 Task: Look for products in the category "Lager" that are on sale.
Action: Mouse moved to (936, 364)
Screenshot: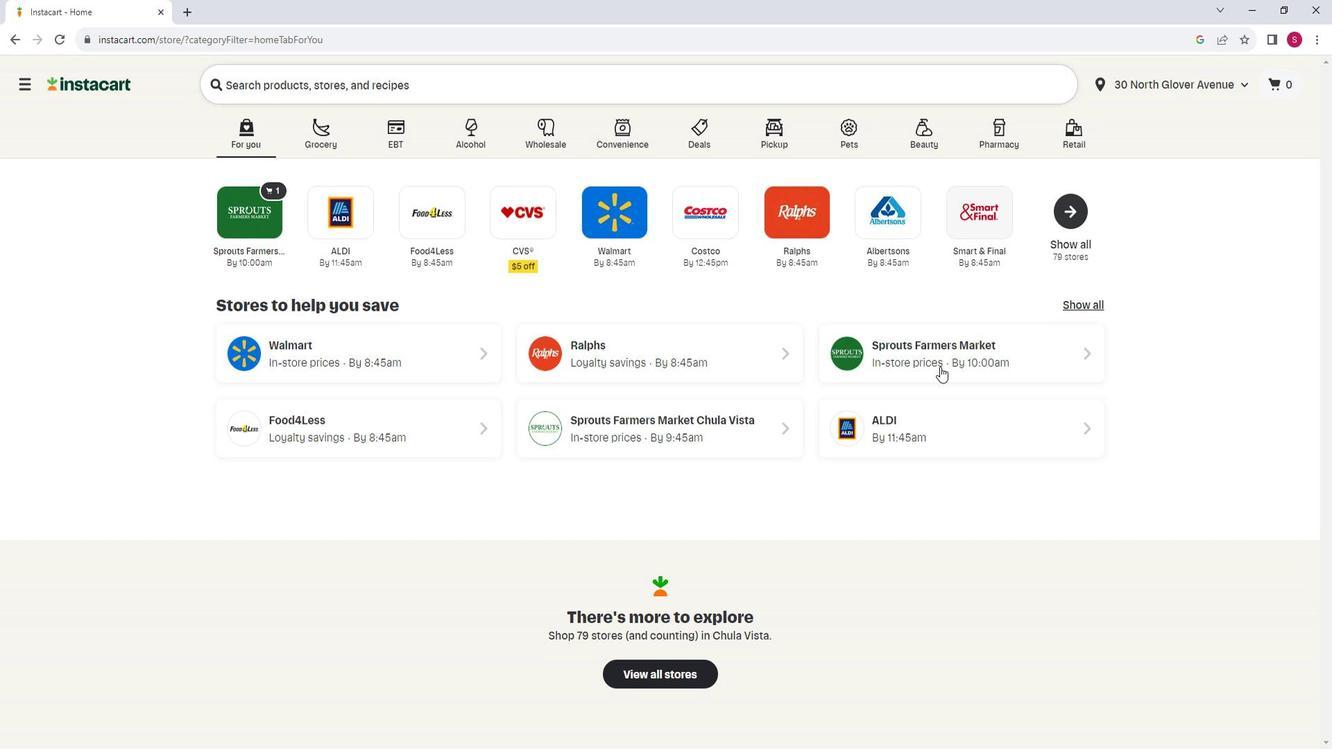 
Action: Mouse pressed left at (936, 364)
Screenshot: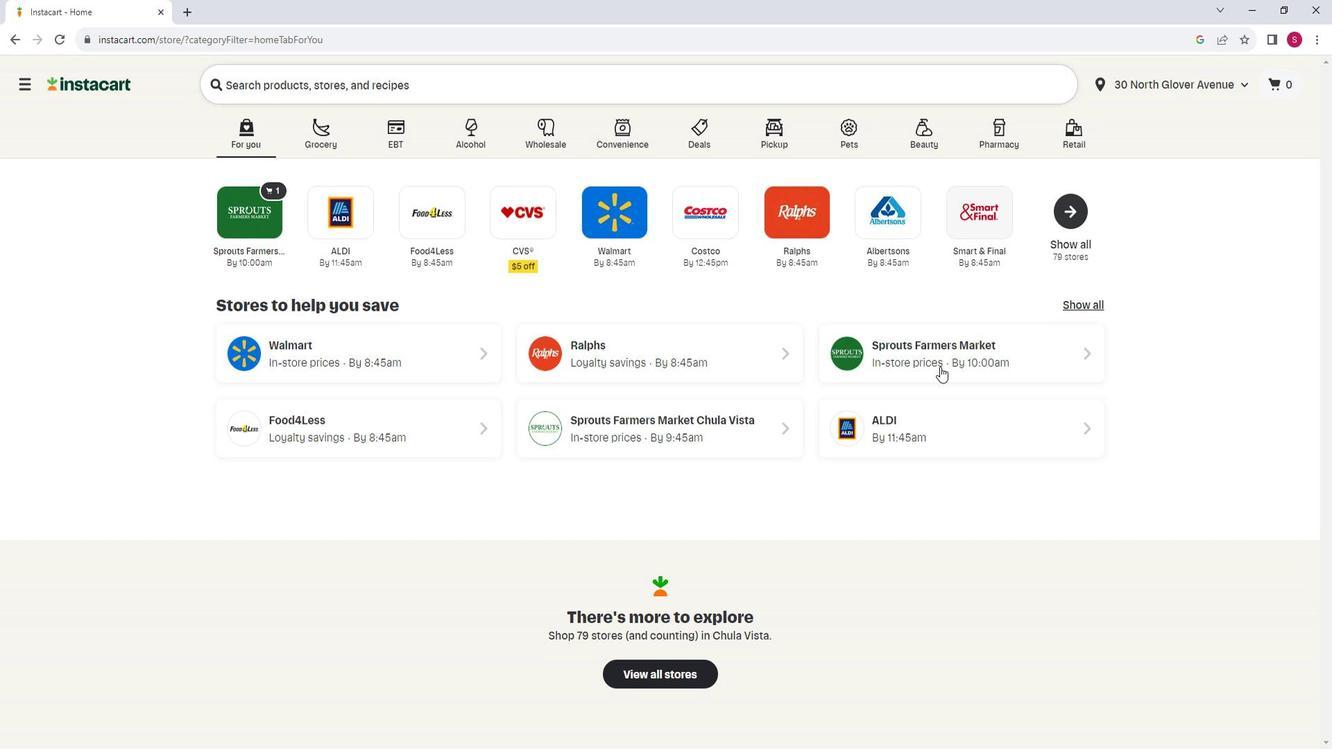 
Action: Mouse moved to (74, 540)
Screenshot: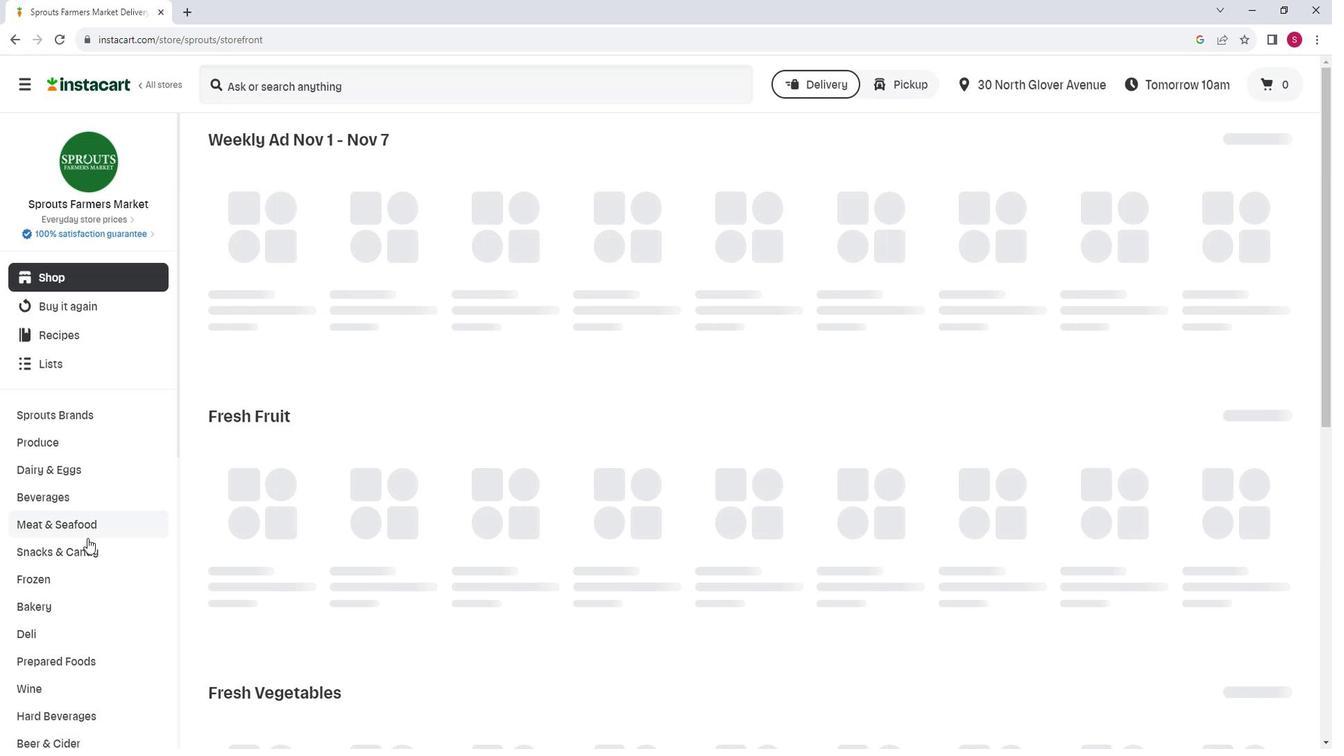 
Action: Mouse scrolled (74, 539) with delta (0, 0)
Screenshot: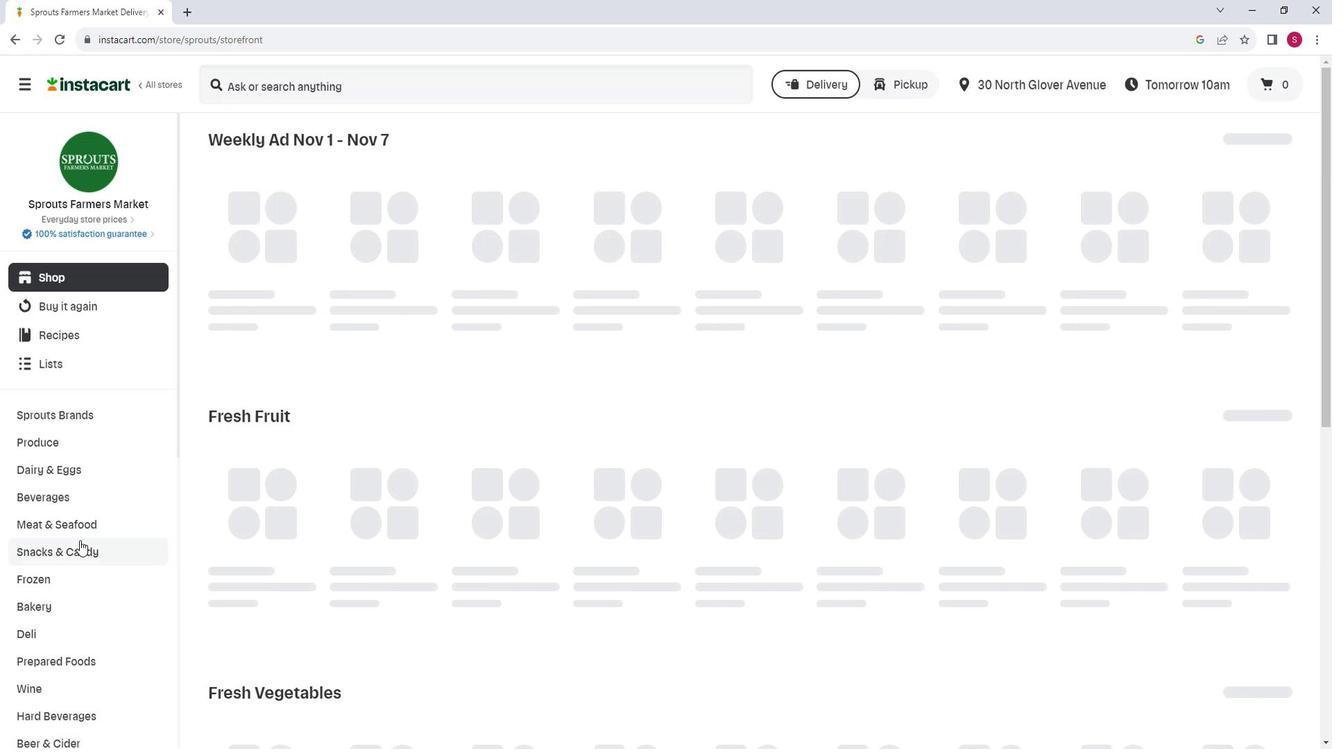 
Action: Mouse moved to (63, 668)
Screenshot: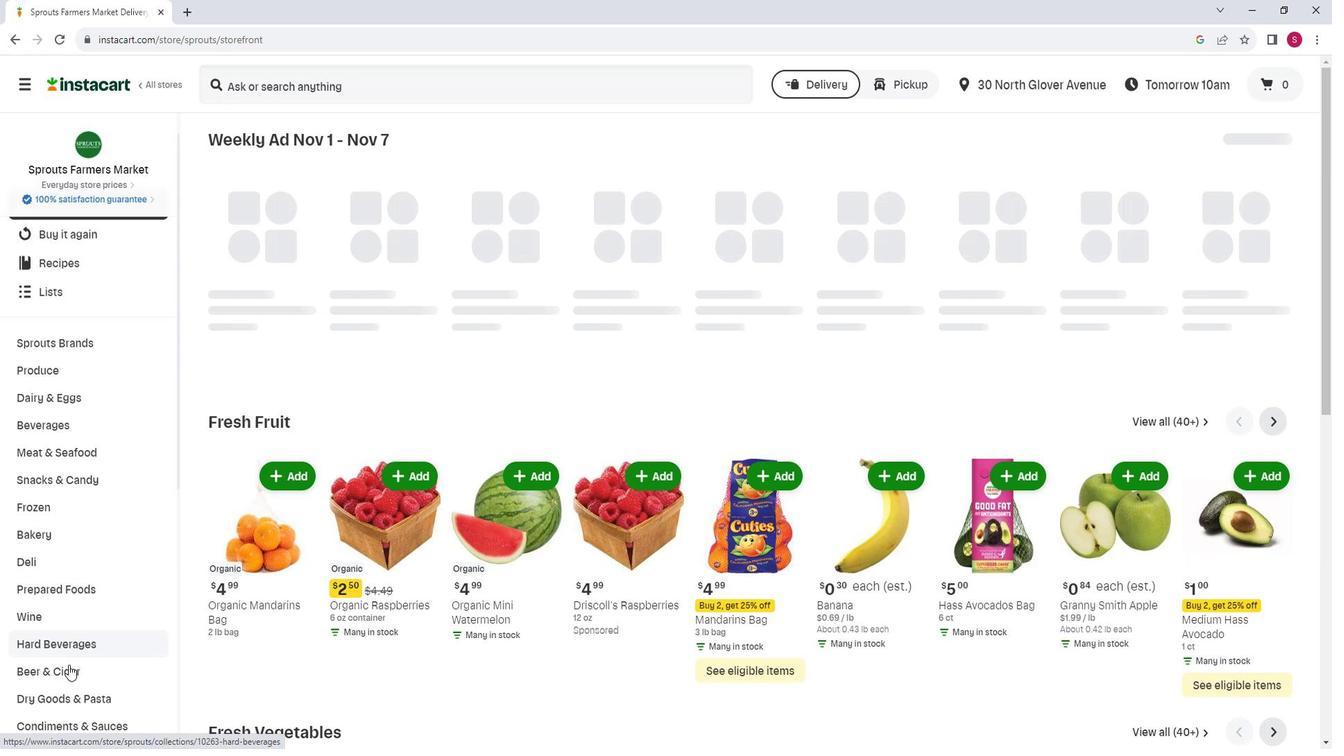 
Action: Mouse pressed left at (63, 668)
Screenshot: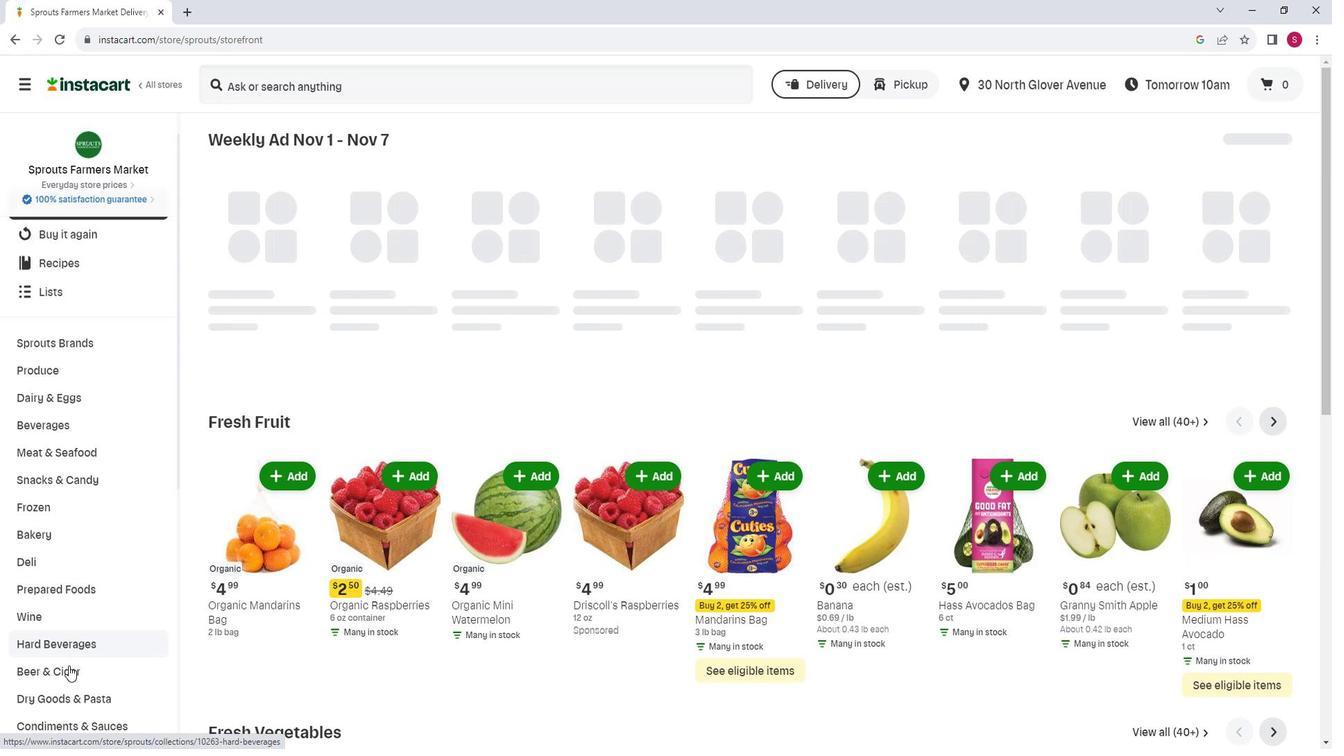 
Action: Mouse moved to (415, 172)
Screenshot: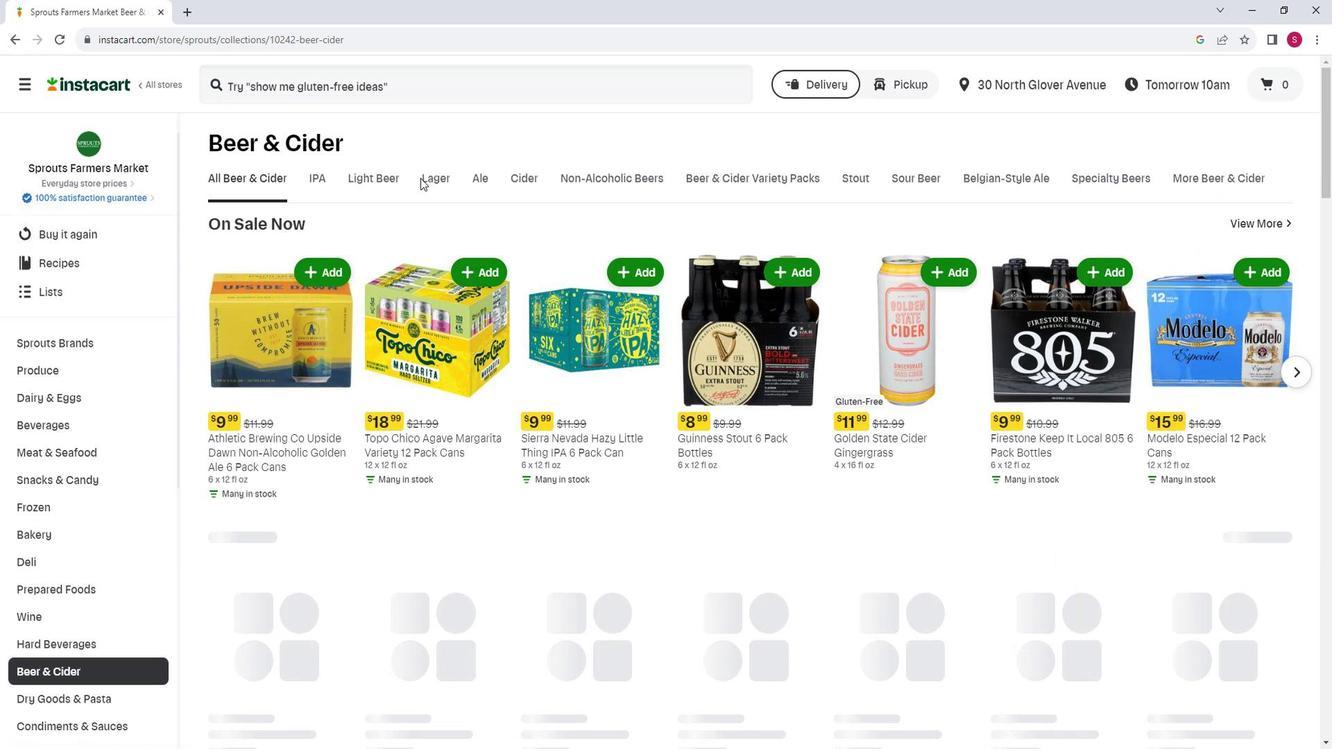 
Action: Mouse pressed left at (415, 172)
Screenshot: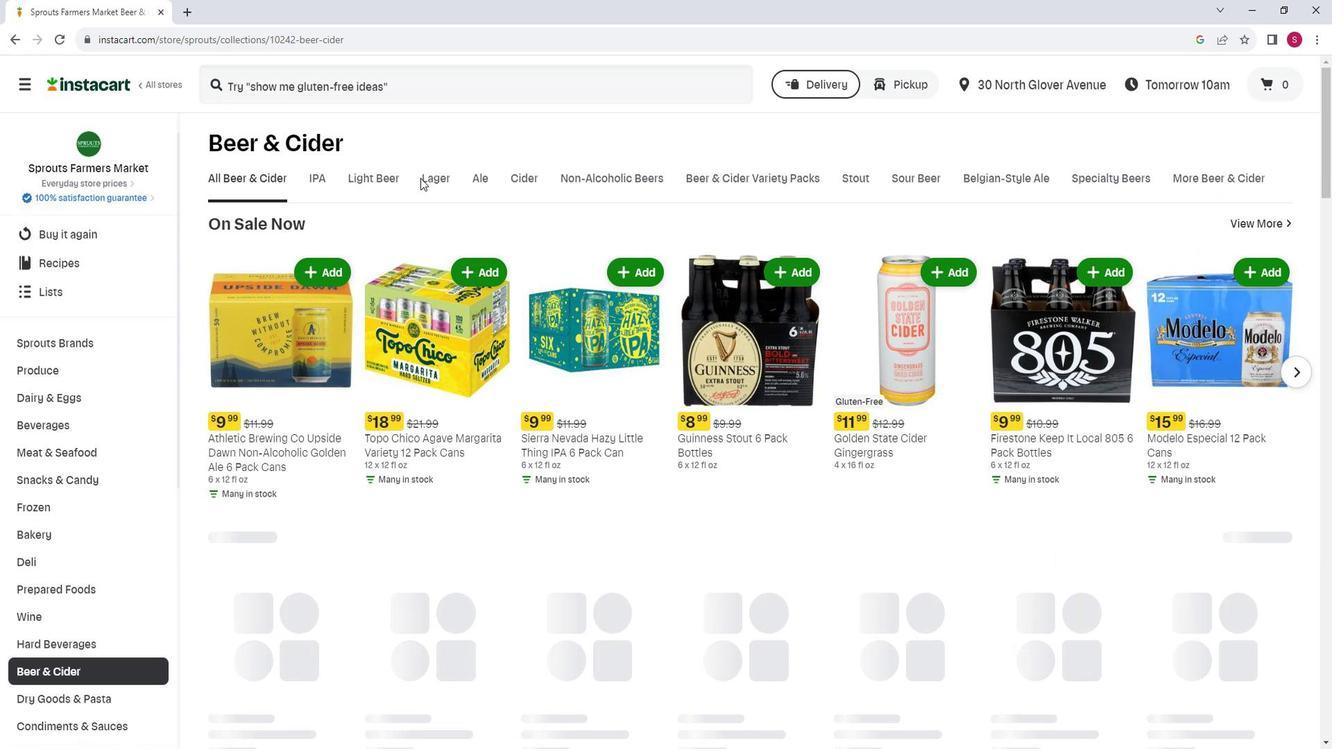 
Action: Mouse moved to (423, 174)
Screenshot: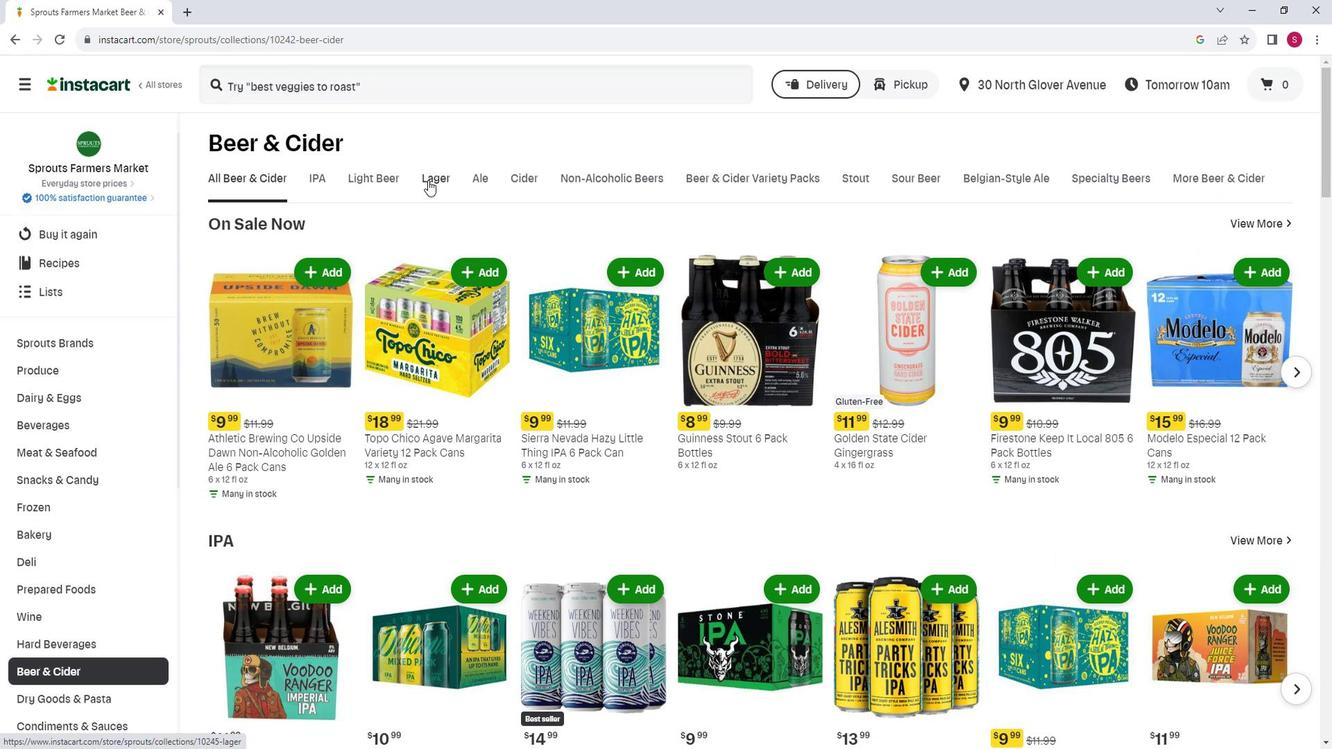 
Action: Mouse pressed left at (423, 174)
Screenshot: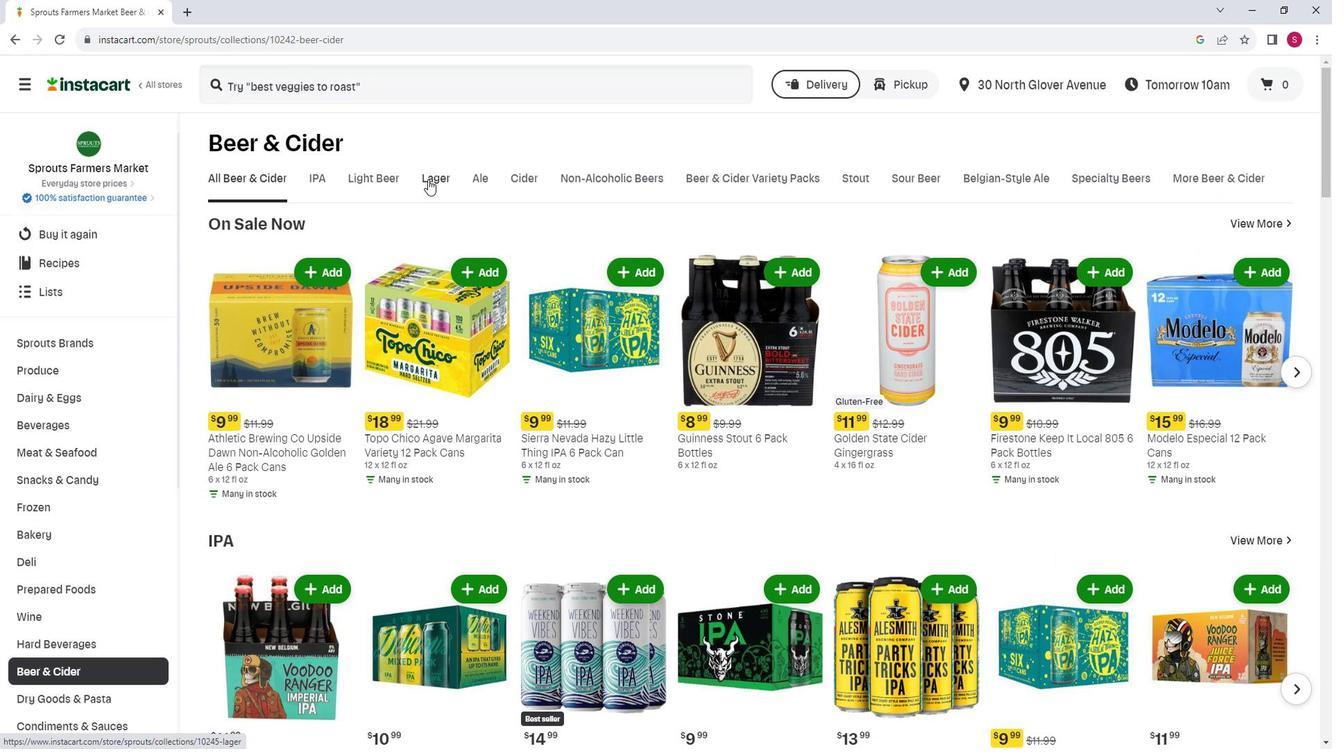 
Action: Mouse moved to (686, 296)
Screenshot: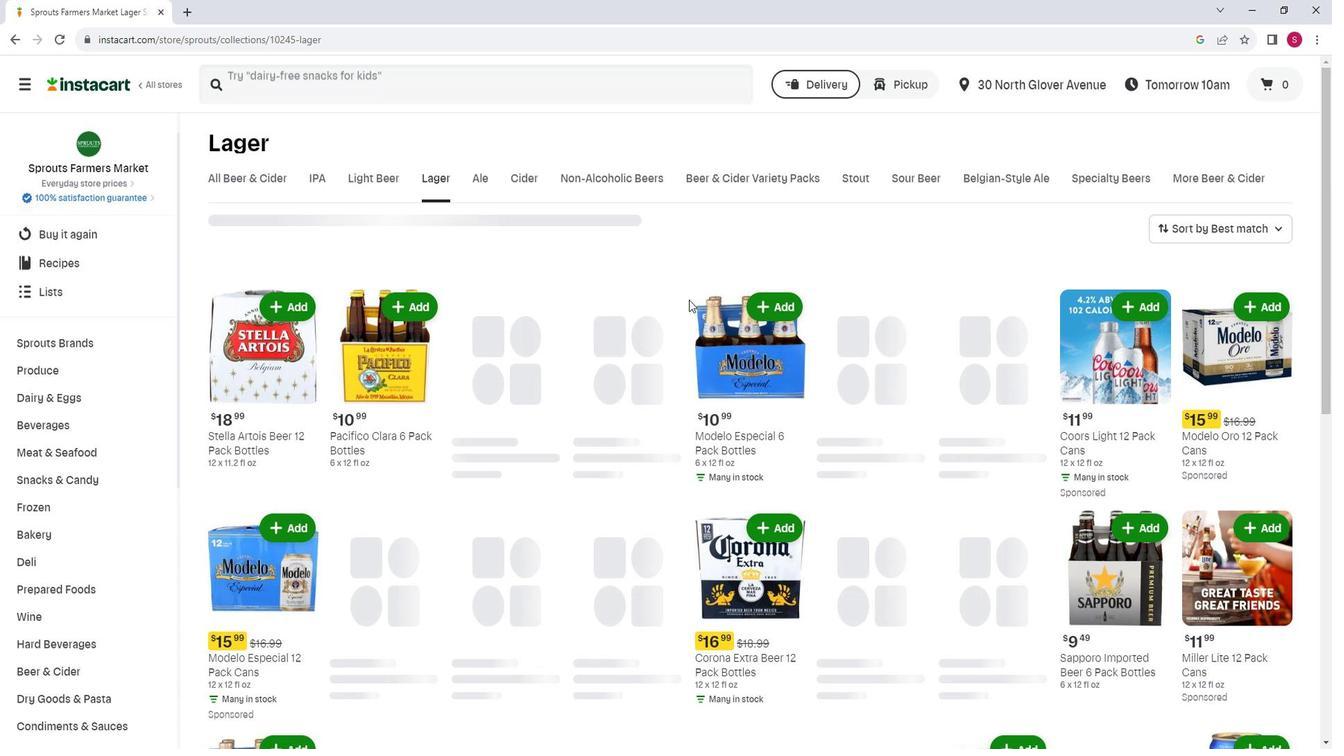 
Action: Mouse scrolled (686, 295) with delta (0, 0)
Screenshot: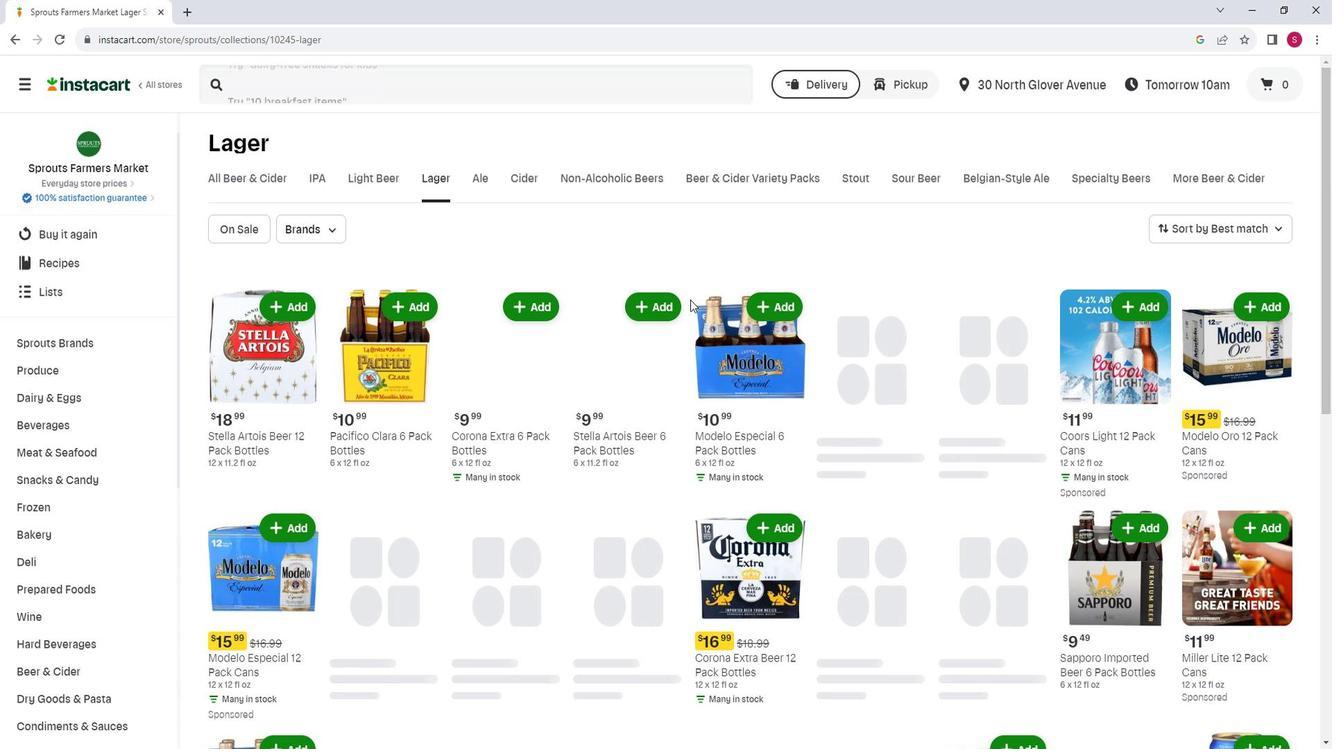 
Action: Mouse scrolled (686, 295) with delta (0, 0)
Screenshot: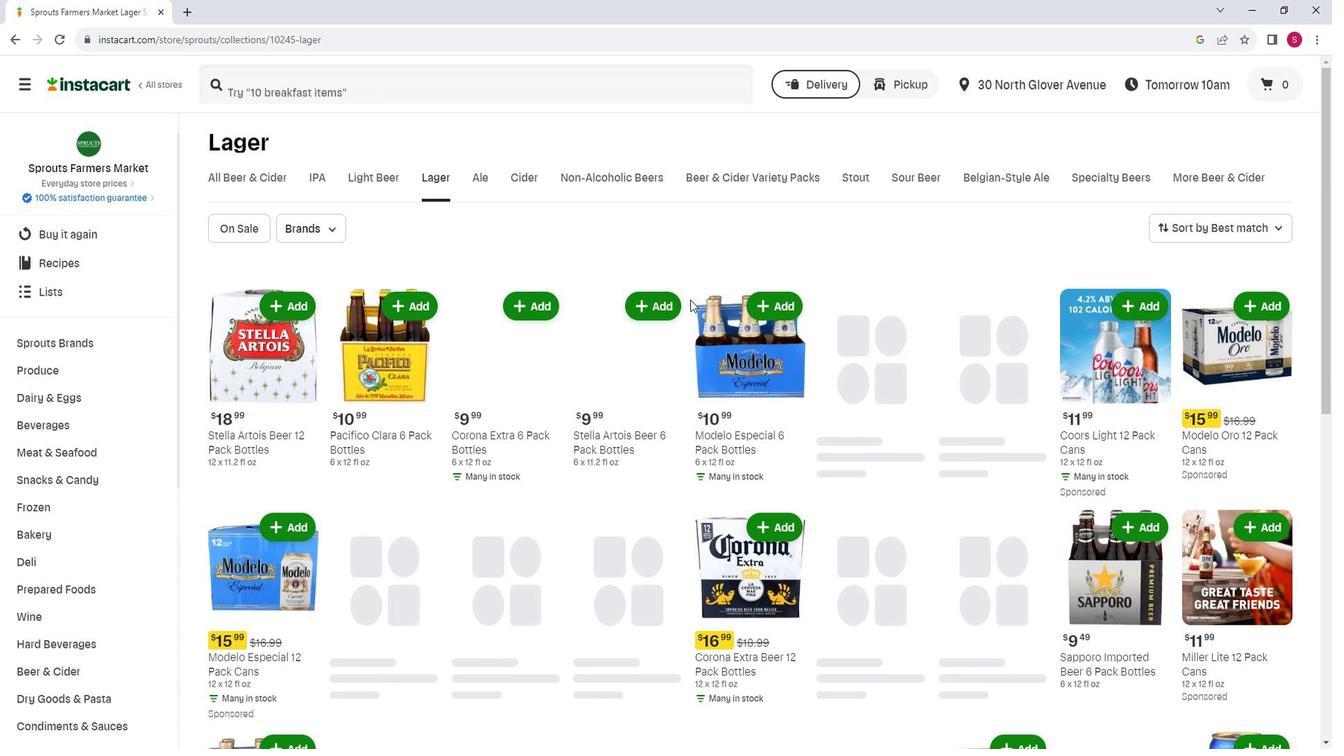 
Action: Mouse scrolled (686, 295) with delta (0, 0)
Screenshot: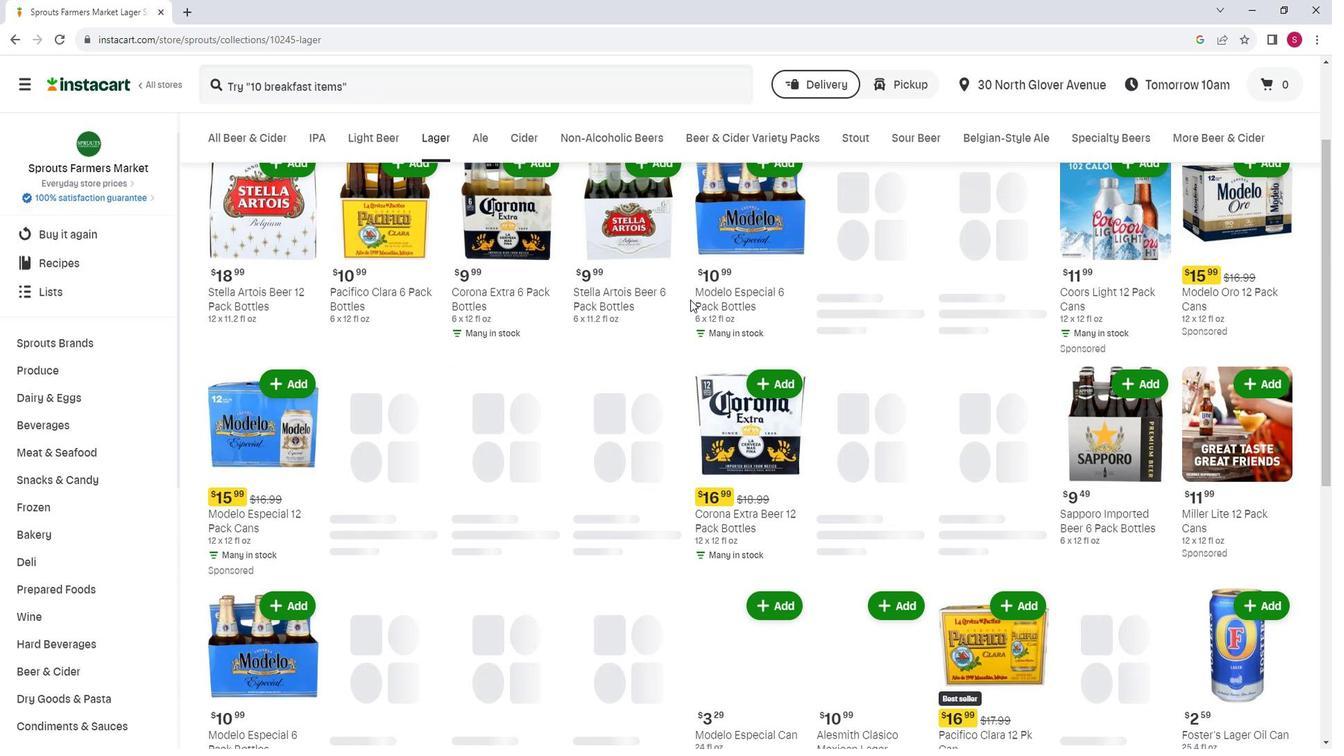 
Action: Mouse scrolled (686, 295) with delta (0, 0)
Screenshot: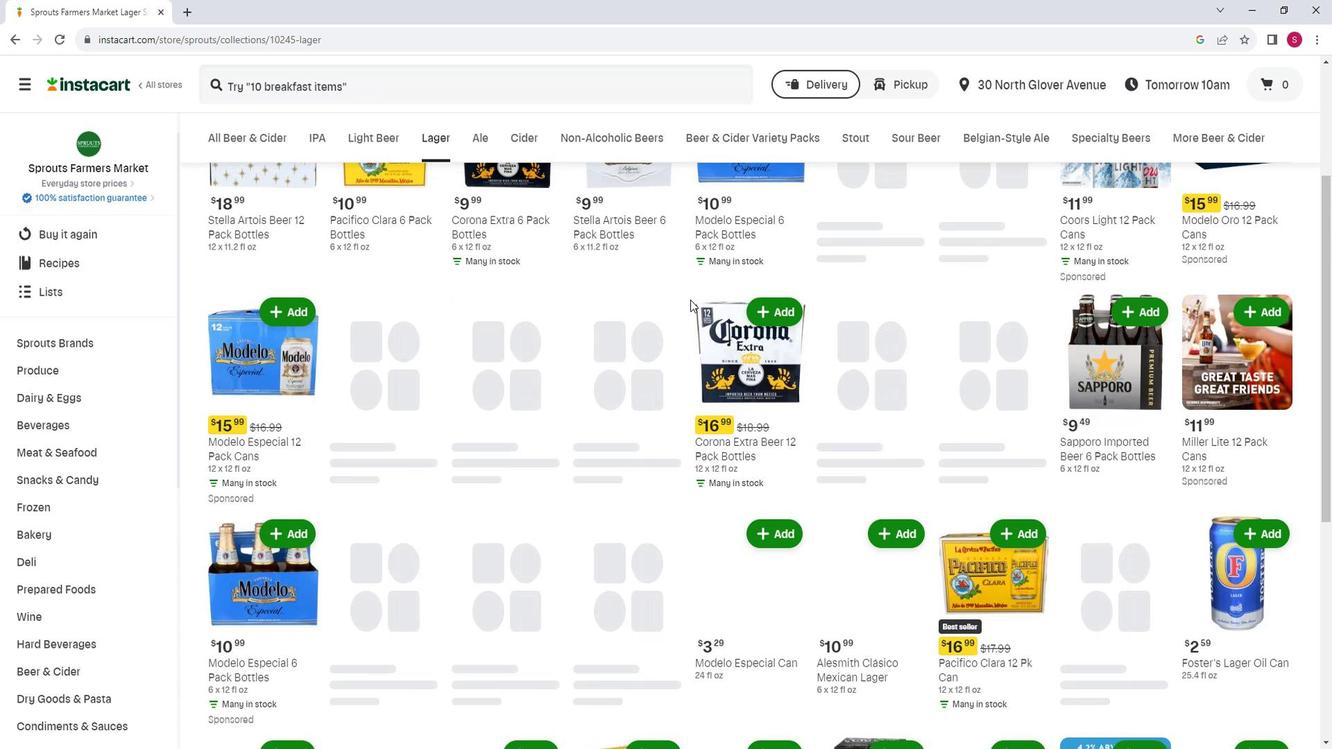 
Action: Mouse scrolled (686, 295) with delta (0, 0)
Screenshot: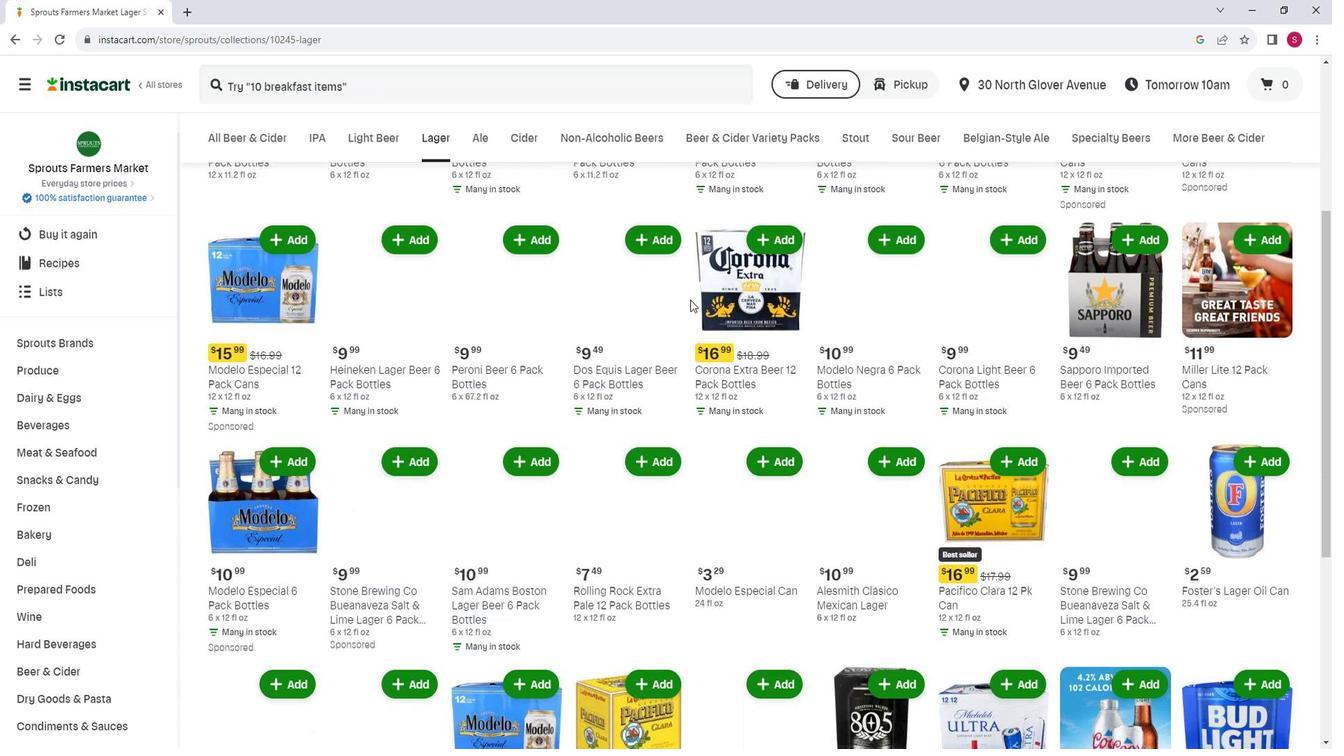 
Action: Mouse scrolled (686, 295) with delta (0, 0)
Screenshot: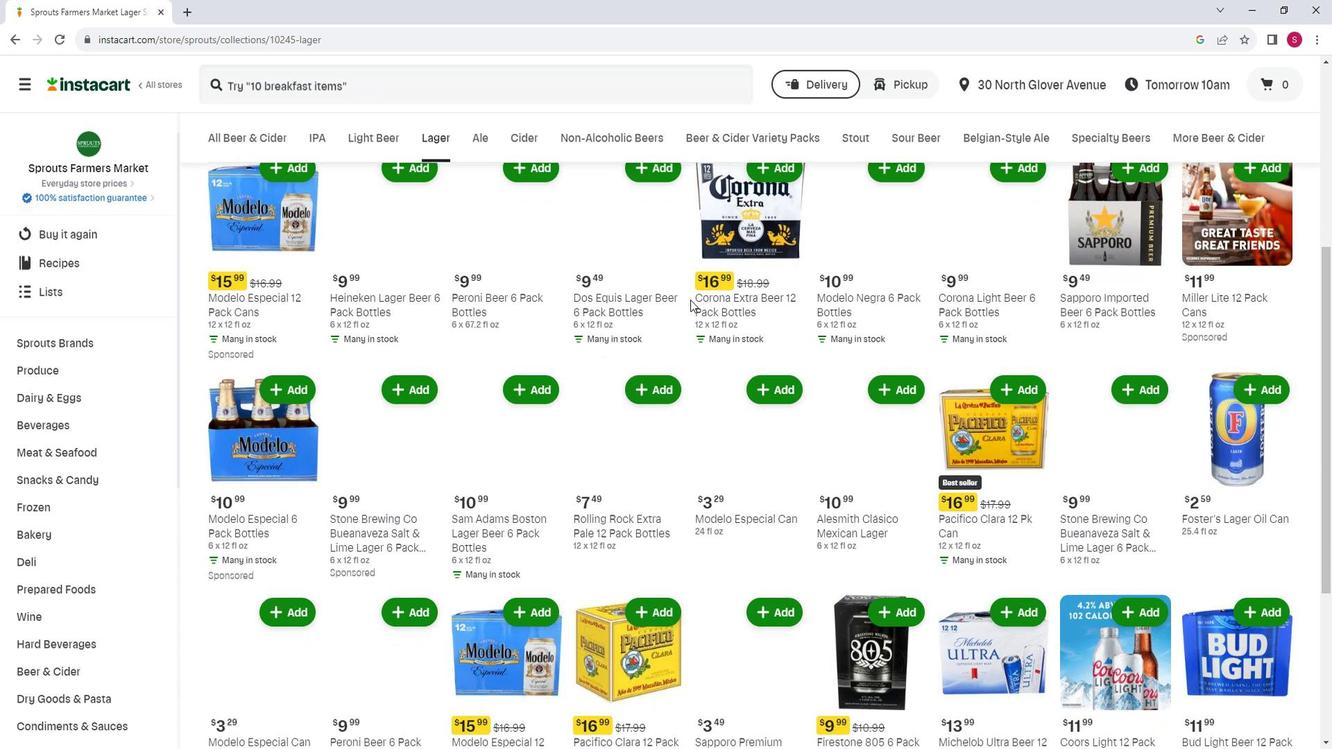 
Action: Mouse scrolled (686, 295) with delta (0, 0)
Screenshot: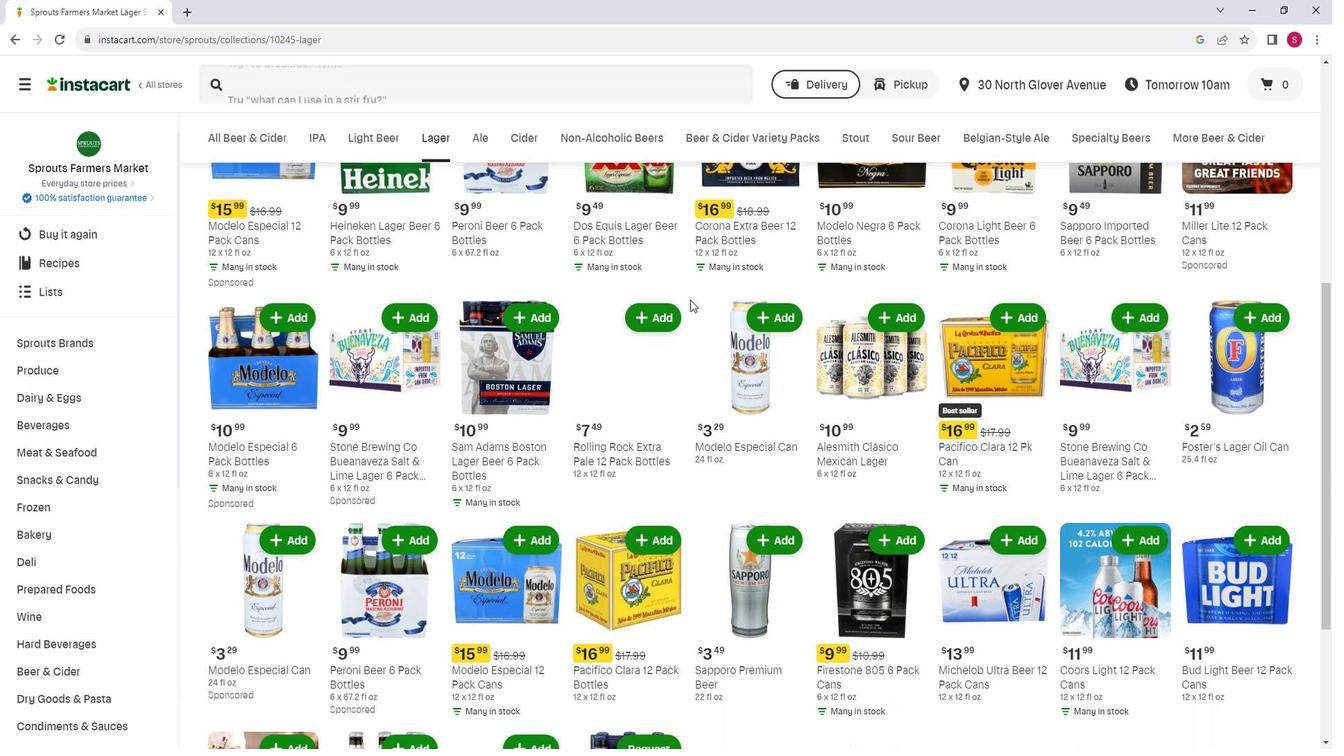 
Action: Mouse scrolled (686, 295) with delta (0, 0)
Screenshot: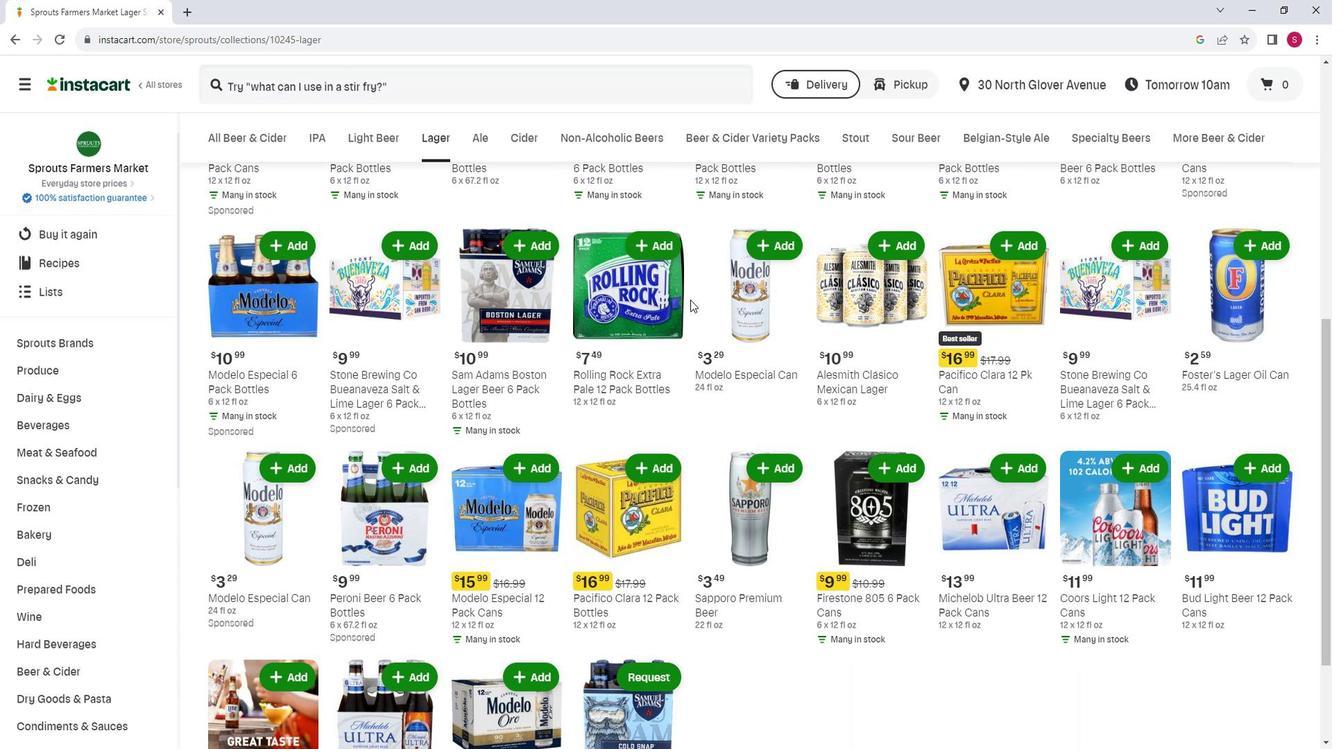 
Action: Mouse scrolled (686, 295) with delta (0, 0)
Screenshot: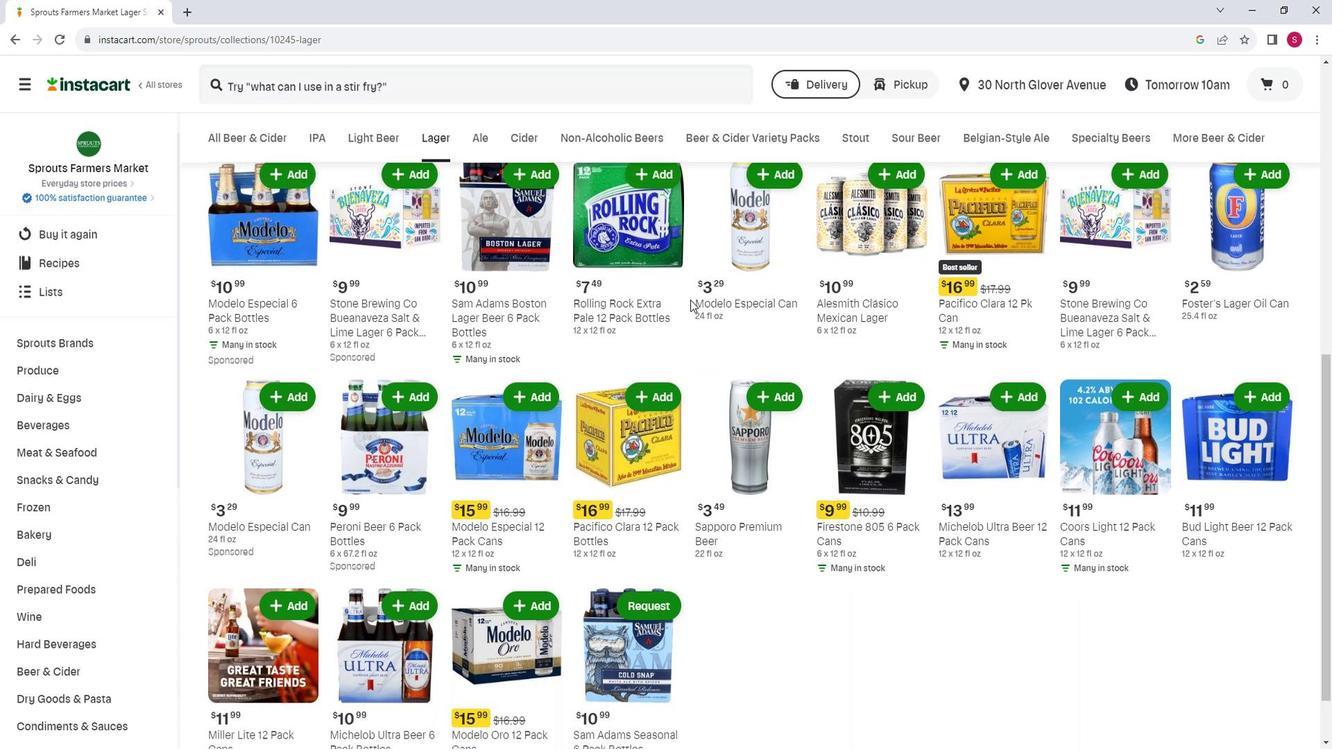 
Action: Mouse scrolled (686, 295) with delta (0, 0)
Screenshot: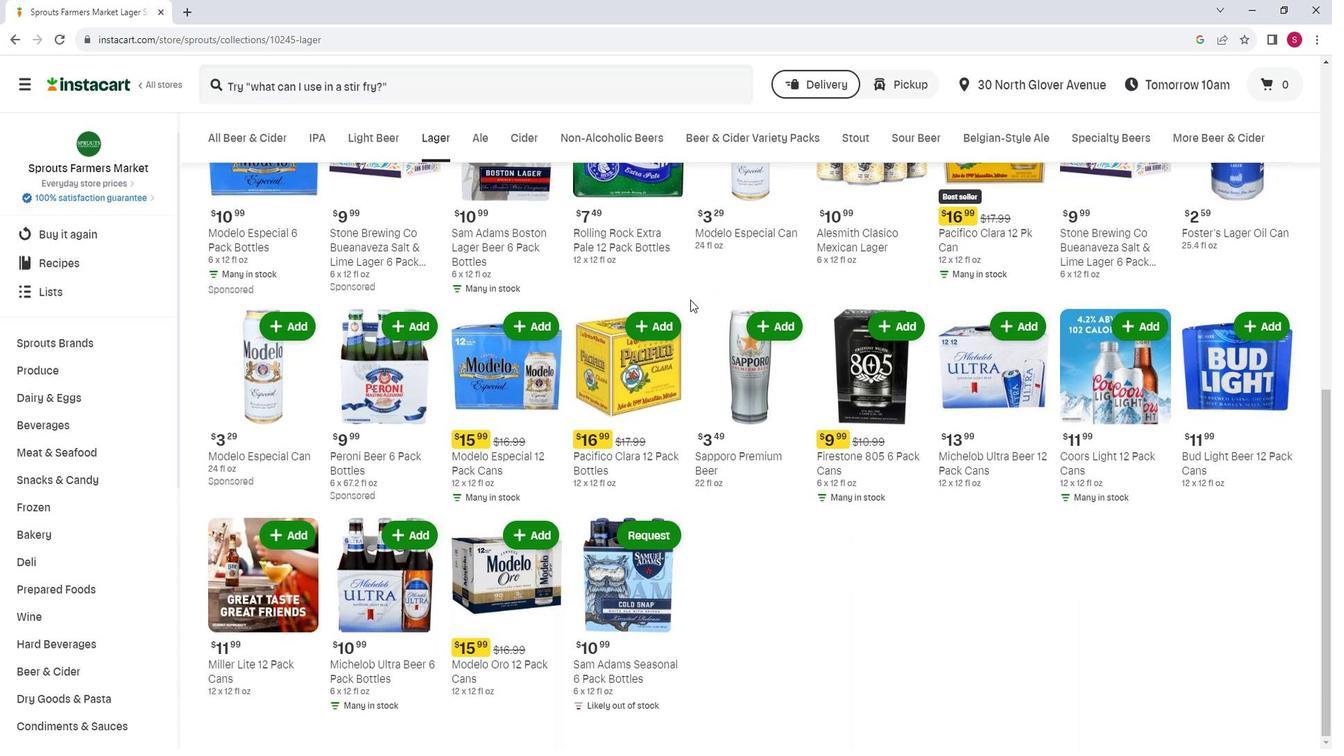 
Action: Mouse scrolled (686, 295) with delta (0, 0)
Screenshot: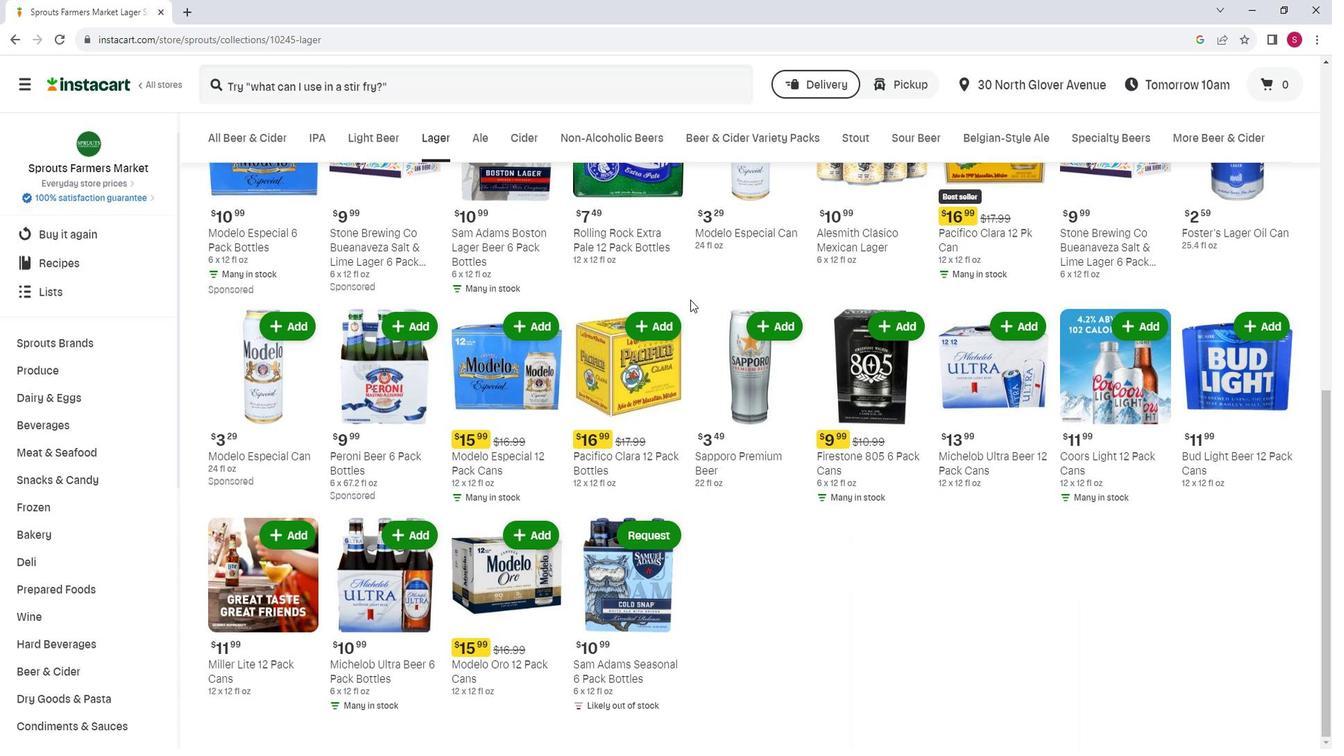 
Action: Mouse scrolled (686, 295) with delta (0, 0)
Screenshot: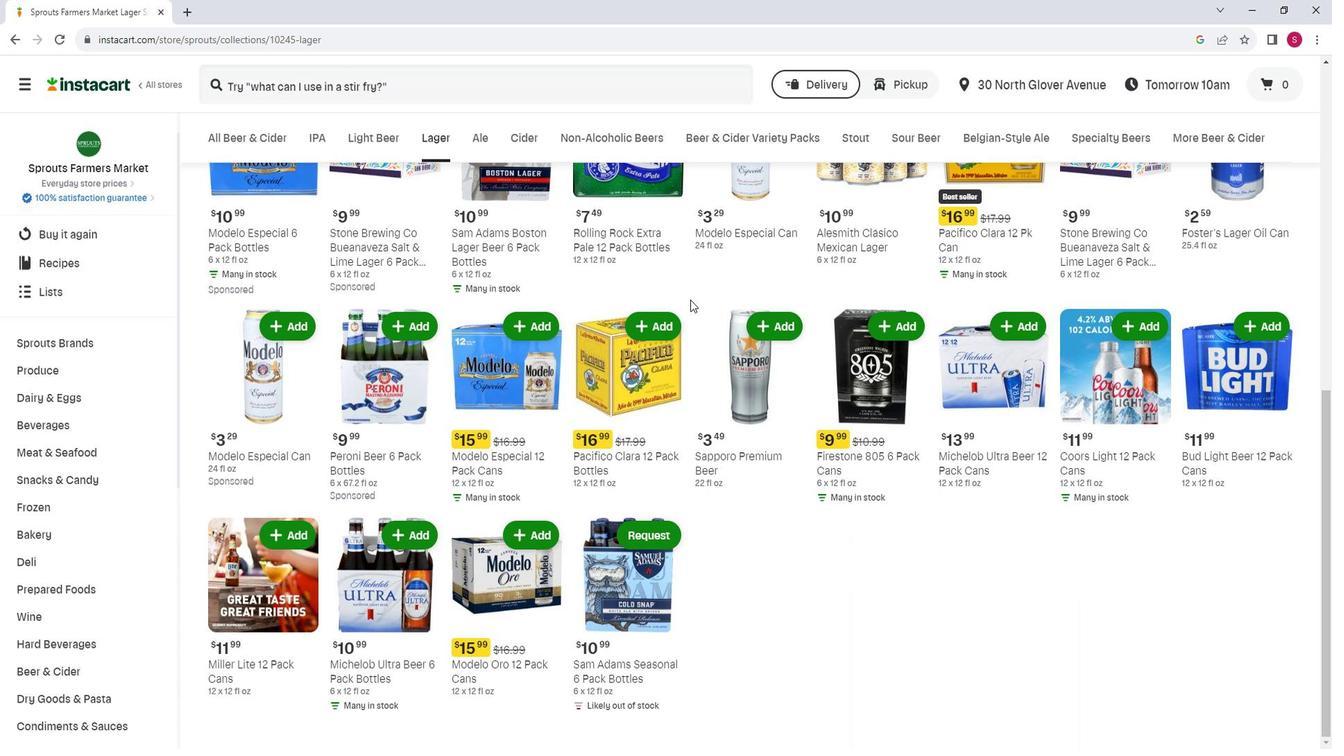 
